 Task: Change the theme color of your profile to Light purpe and white.
Action: Mouse moved to (1102, 32)
Screenshot: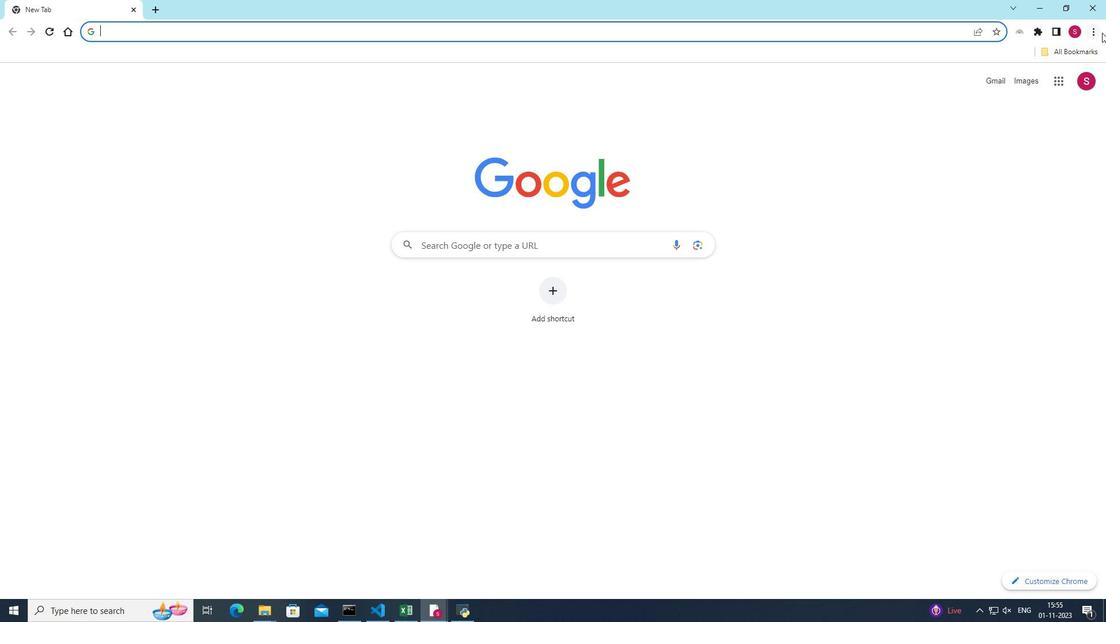 
Action: Mouse pressed left at (1102, 32)
Screenshot: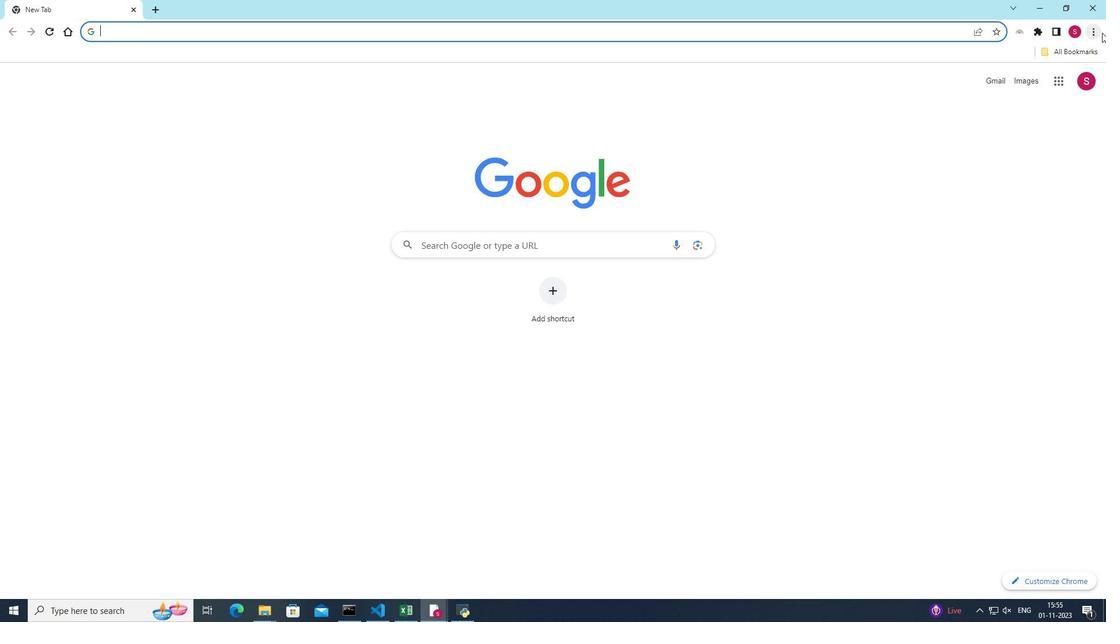 
Action: Mouse moved to (974, 239)
Screenshot: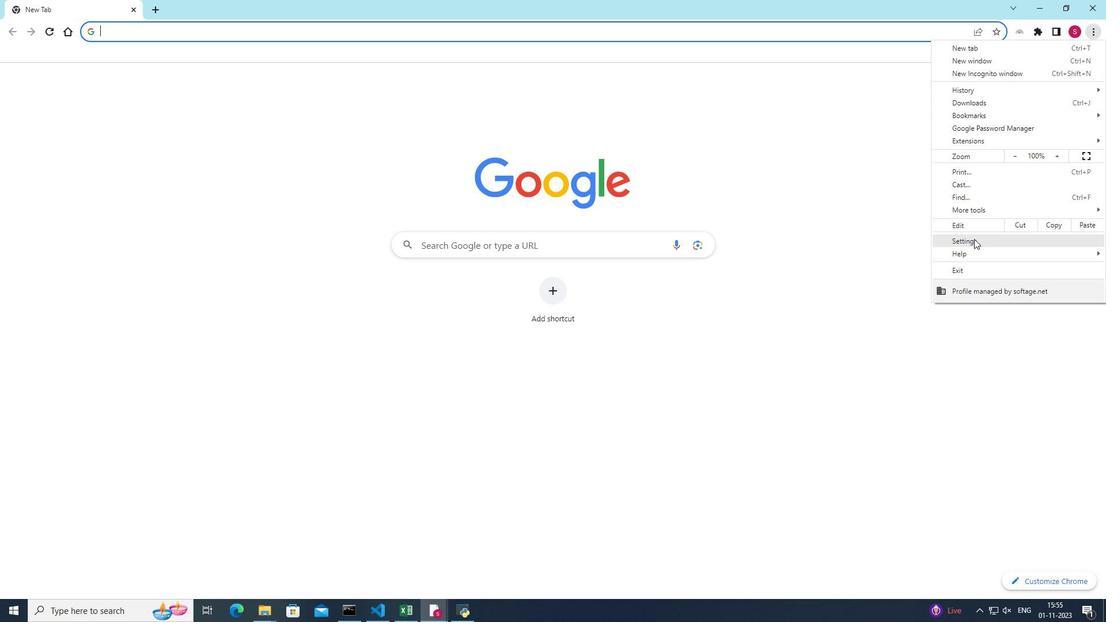 
Action: Mouse pressed left at (974, 239)
Screenshot: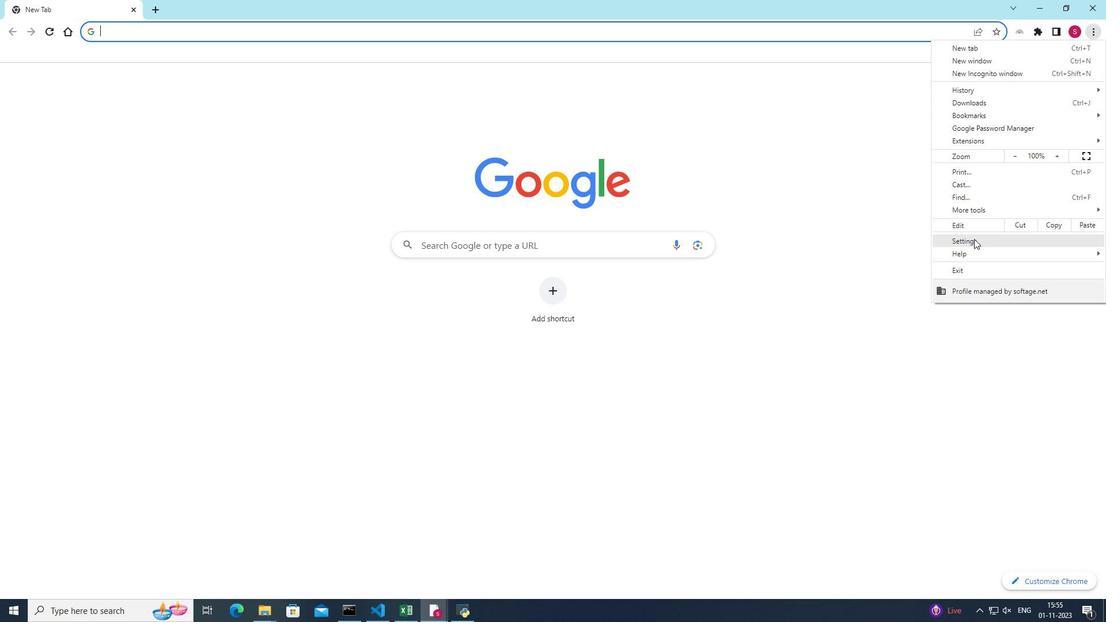
Action: Mouse moved to (613, 269)
Screenshot: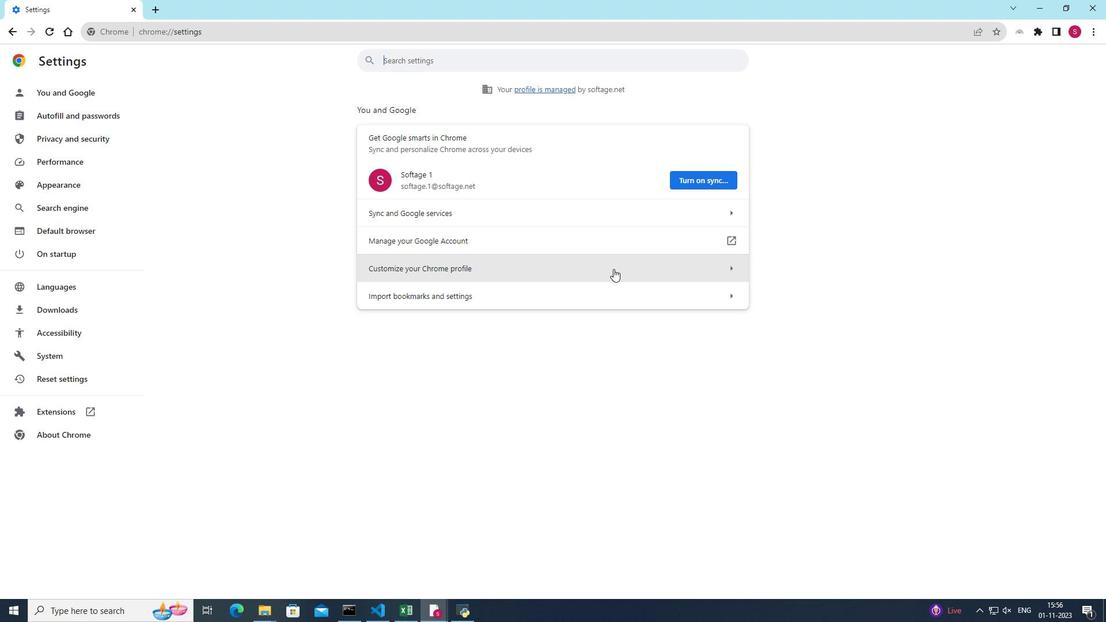 
Action: Mouse pressed left at (613, 269)
Screenshot: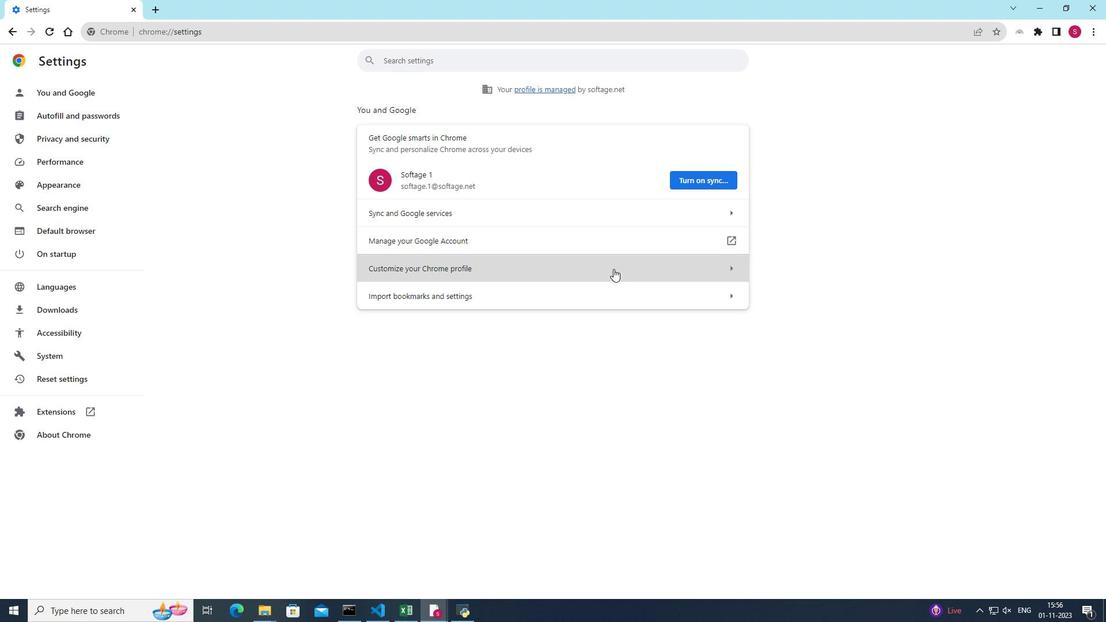 
Action: Mouse moved to (638, 283)
Screenshot: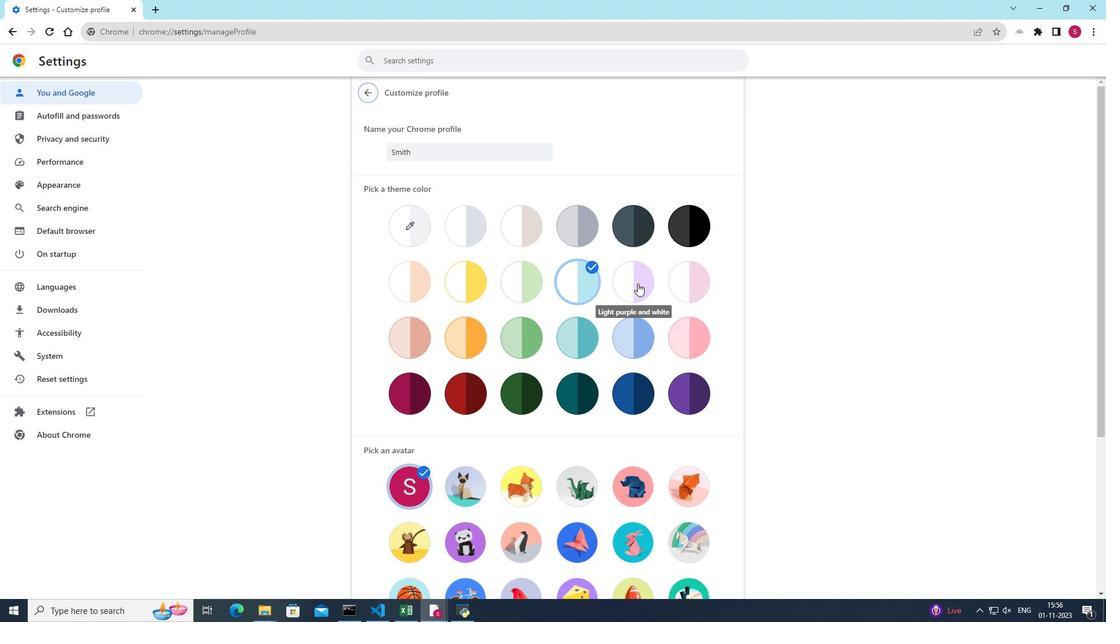 
Action: Mouse pressed left at (638, 283)
Screenshot: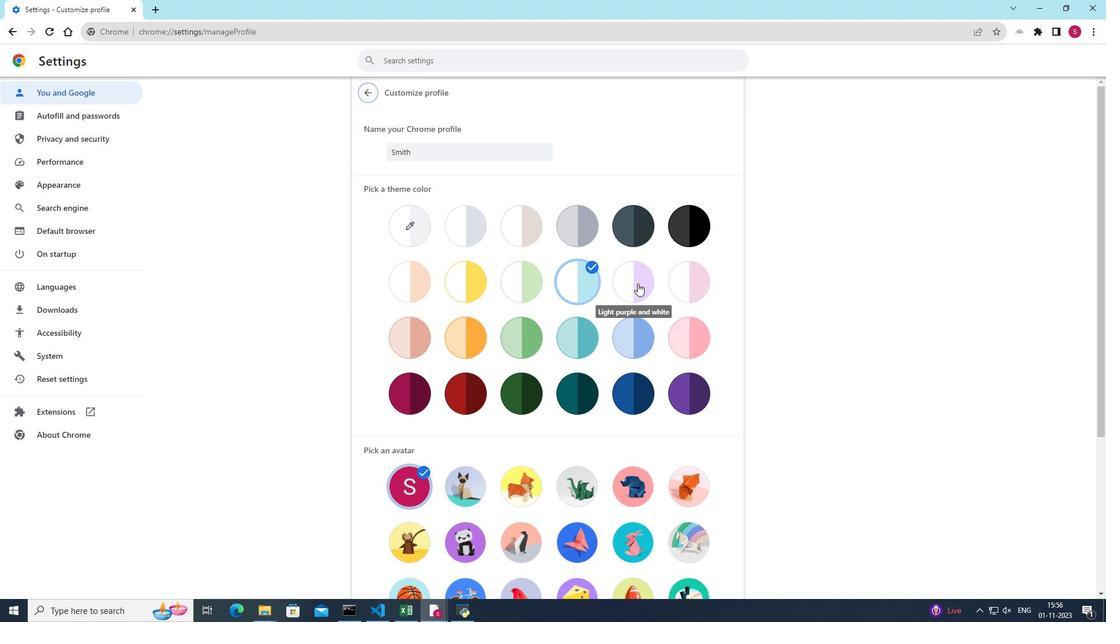 
Action: Mouse moved to (953, 296)
Screenshot: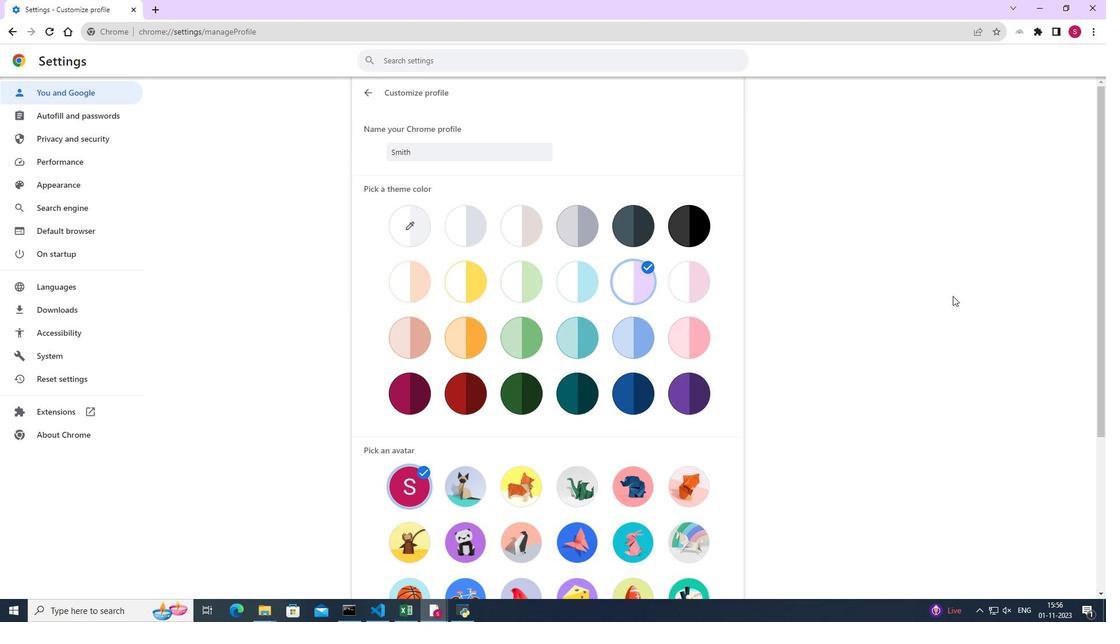 
